 Task: Create a blank project BarTech with privacy Public and default view as List and in the team Taskers . Create three sections in the project as To-Do, Doing and Done
Action: Mouse moved to (77, 280)
Screenshot: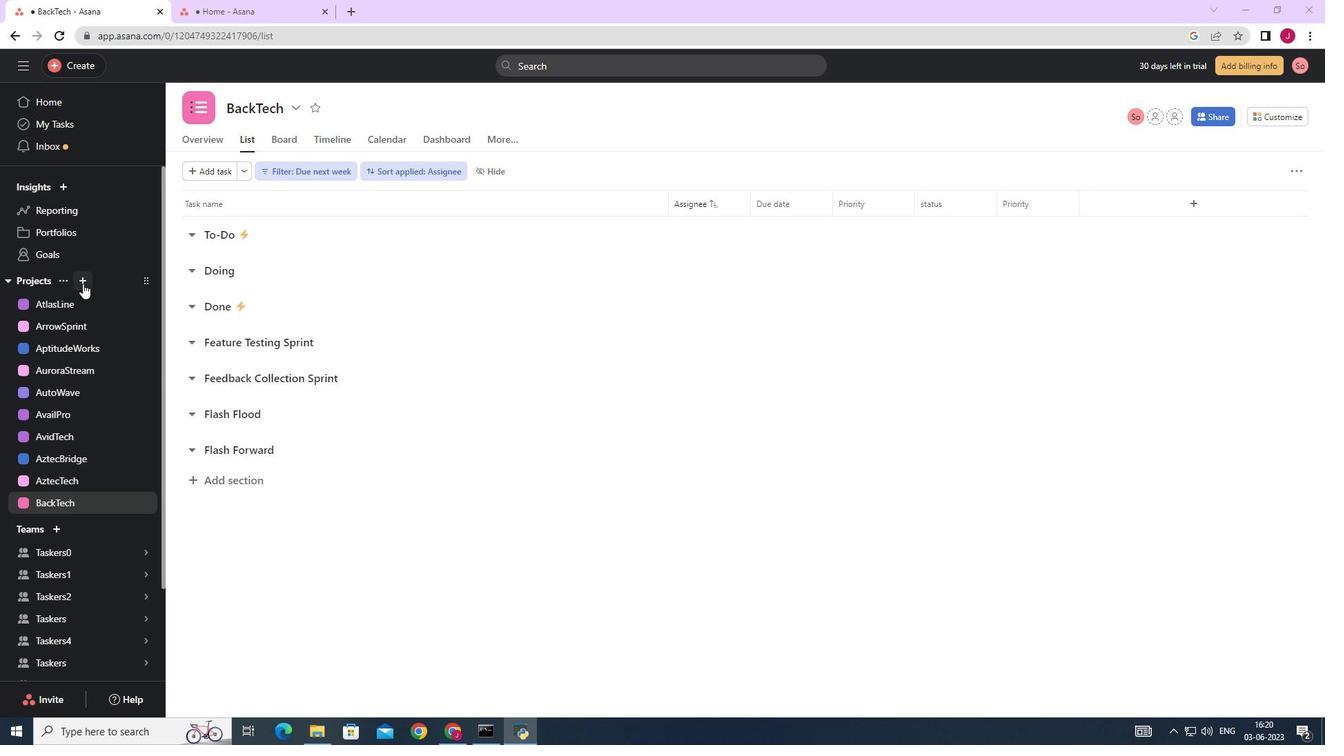 
Action: Mouse pressed left at (77, 280)
Screenshot: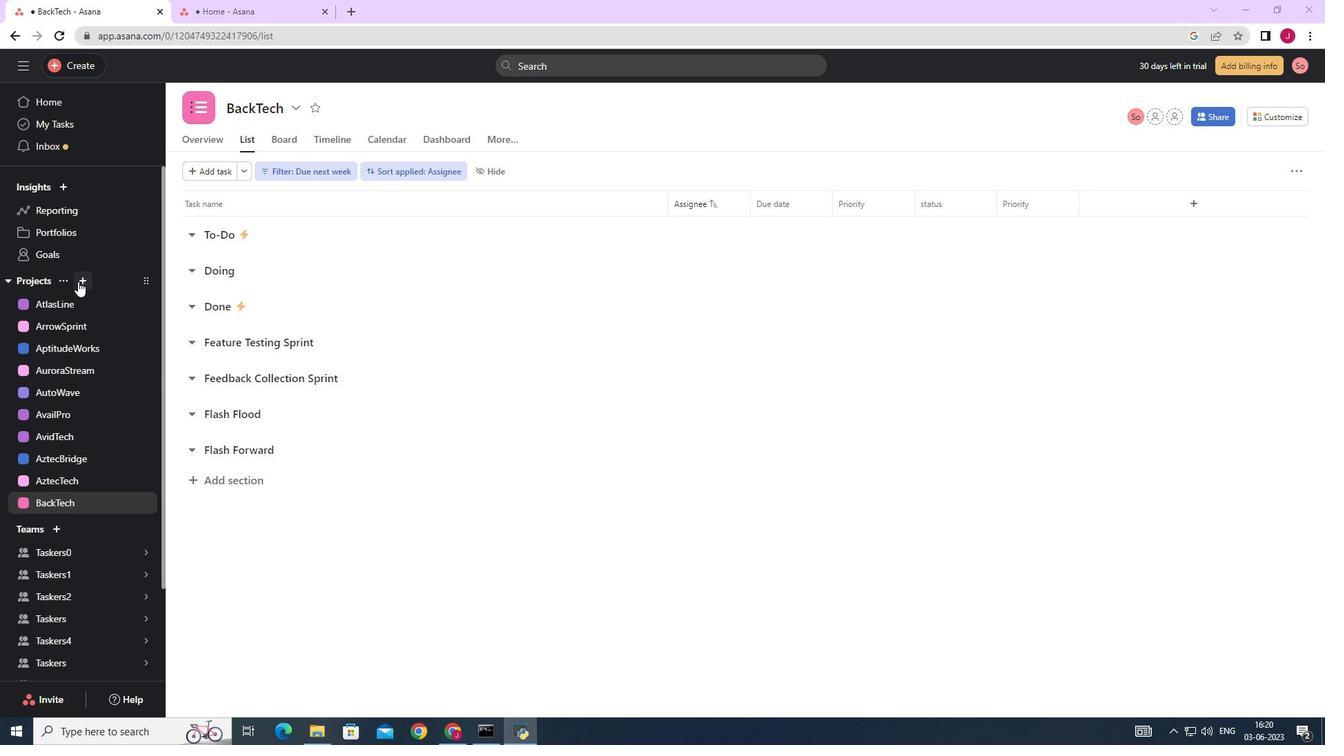 
Action: Mouse moved to (138, 310)
Screenshot: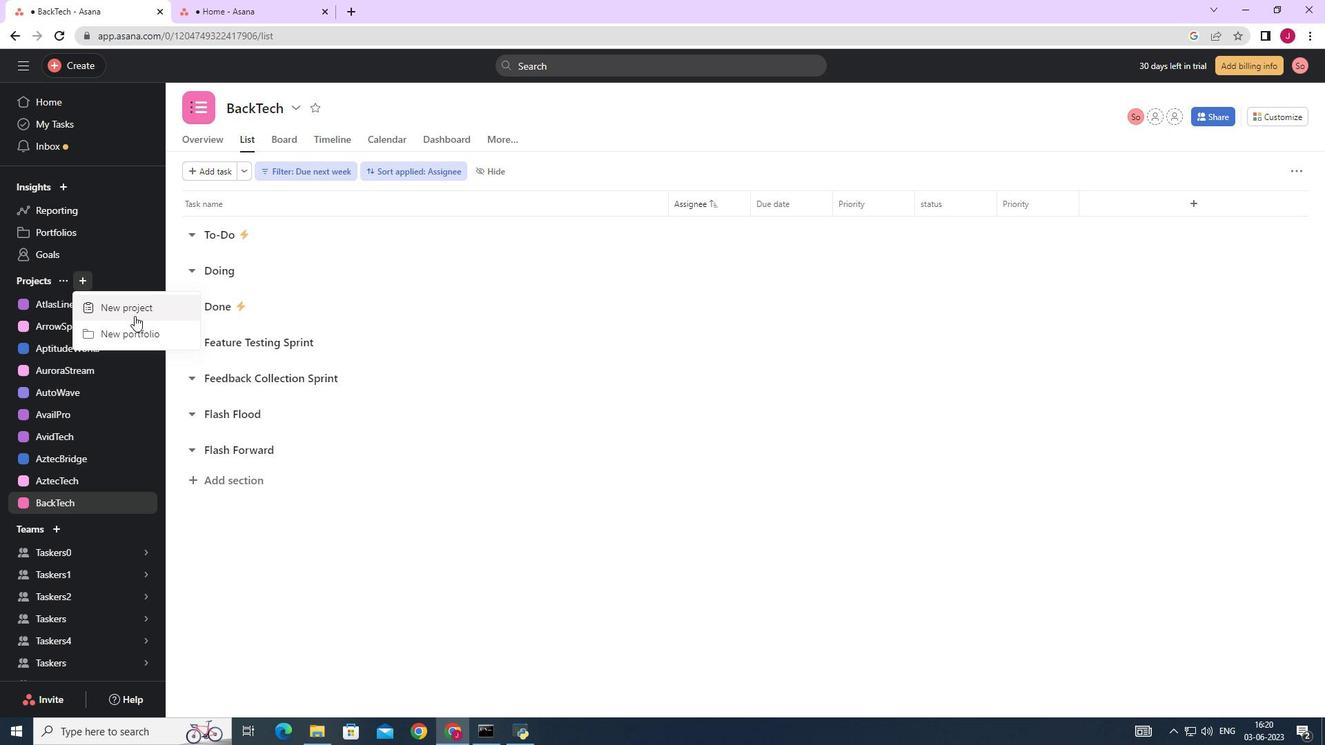 
Action: Mouse pressed left at (138, 310)
Screenshot: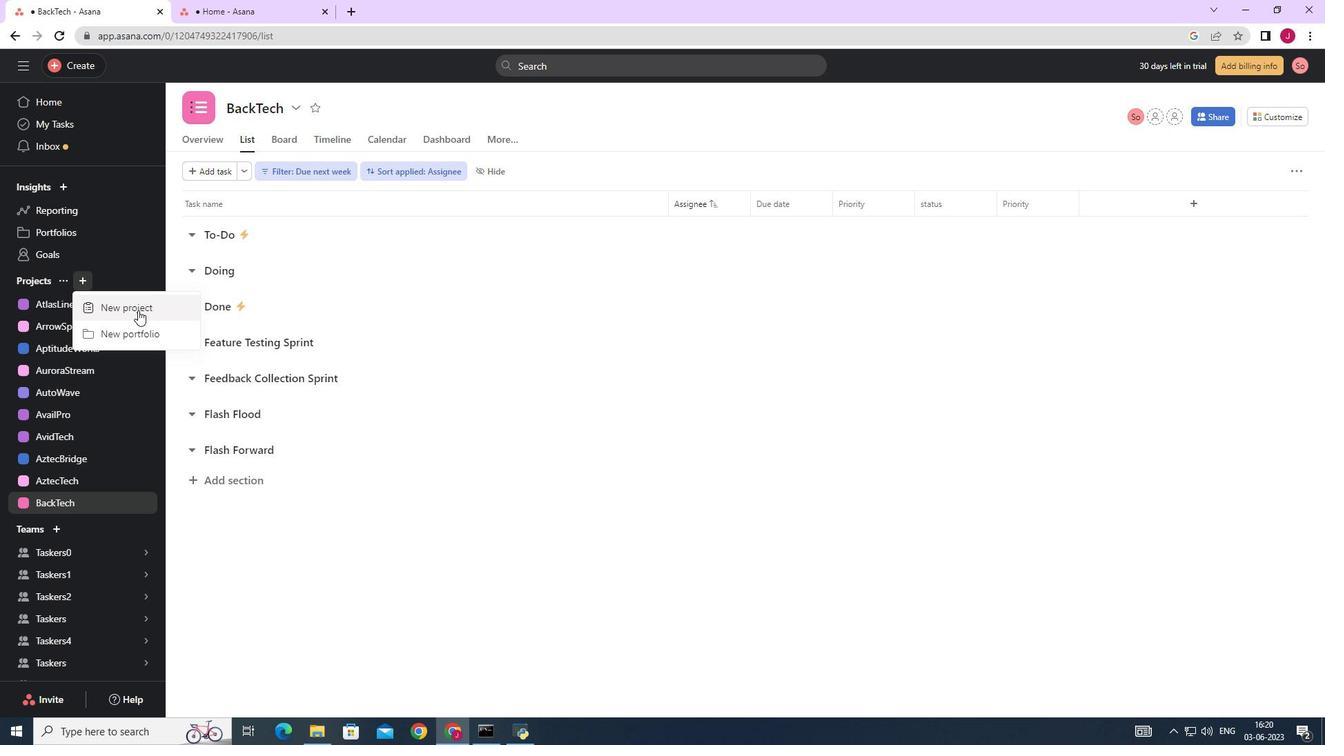 
Action: Mouse moved to (585, 284)
Screenshot: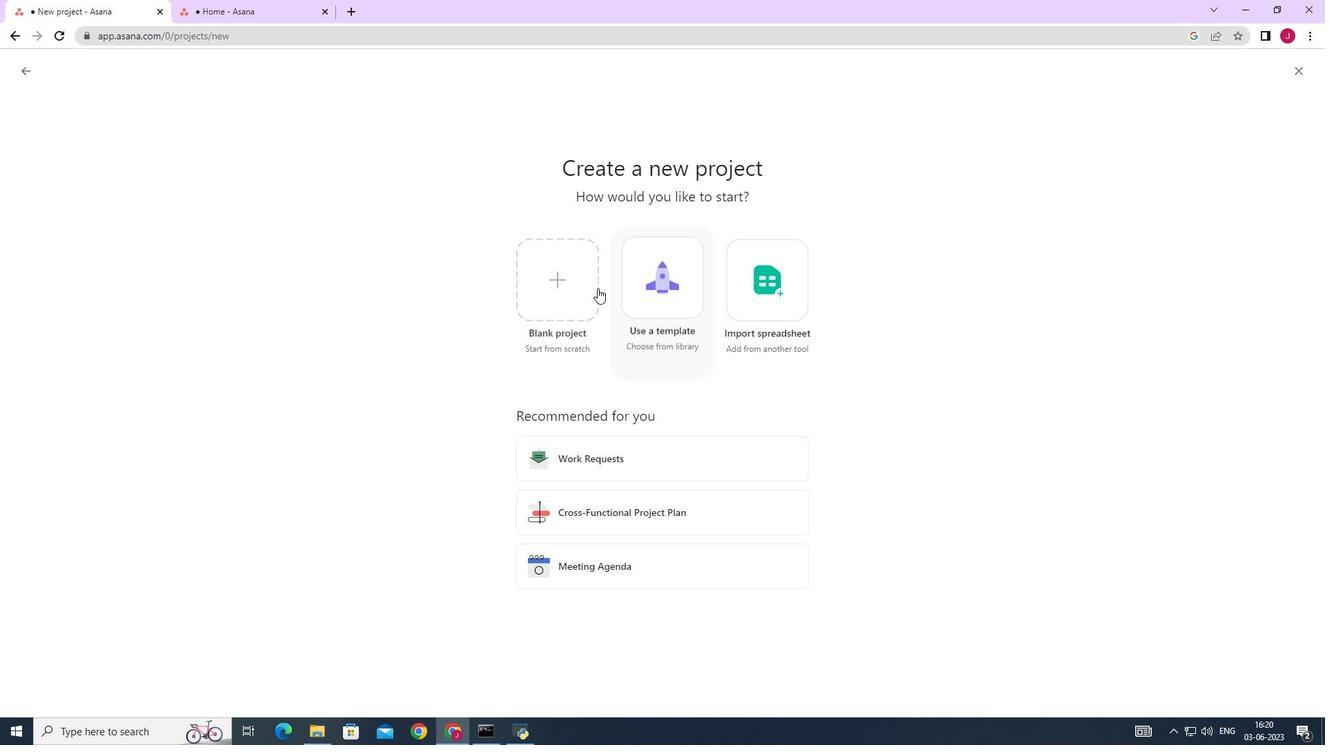 
Action: Mouse pressed left at (585, 284)
Screenshot: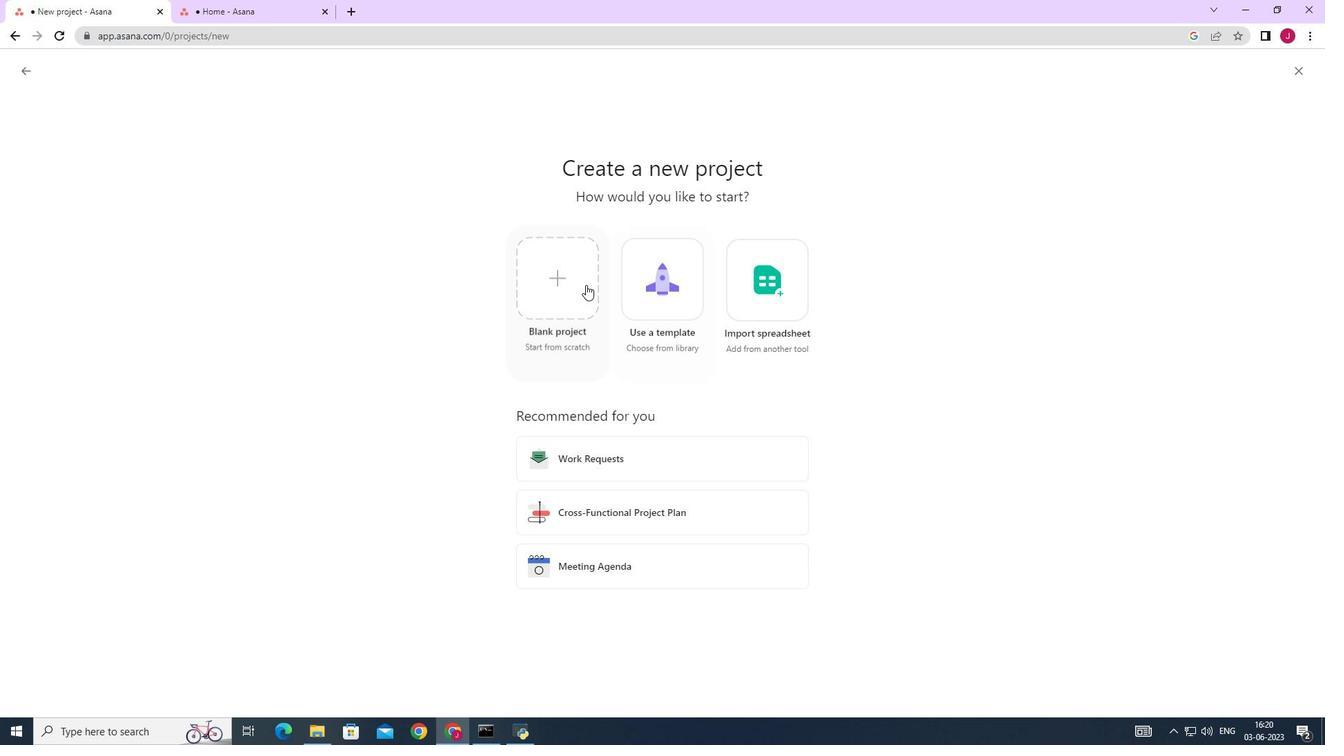 
Action: Mouse moved to (396, 202)
Screenshot: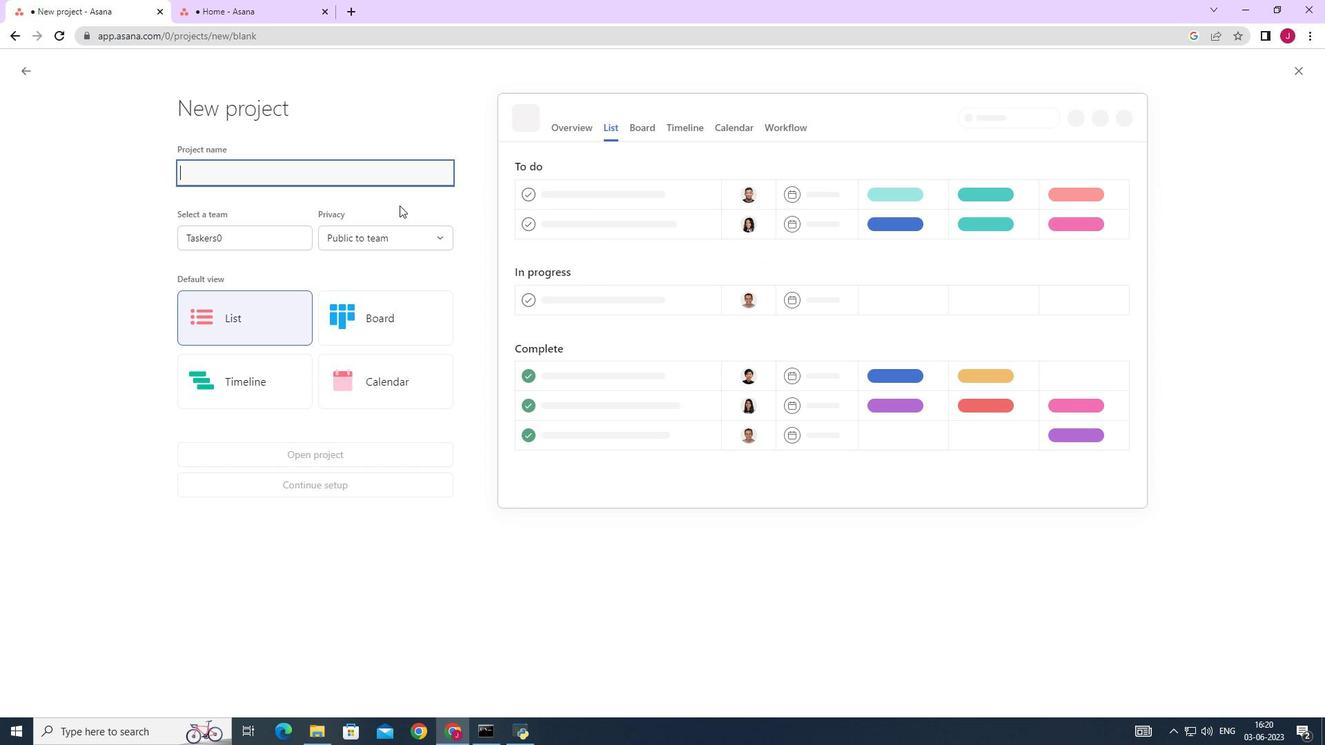 
Action: Key pressed <Key.caps_lock>B<Key.caps_lock>ar<Key.caps_lock>T<Key.caps_lock>ech
Screenshot: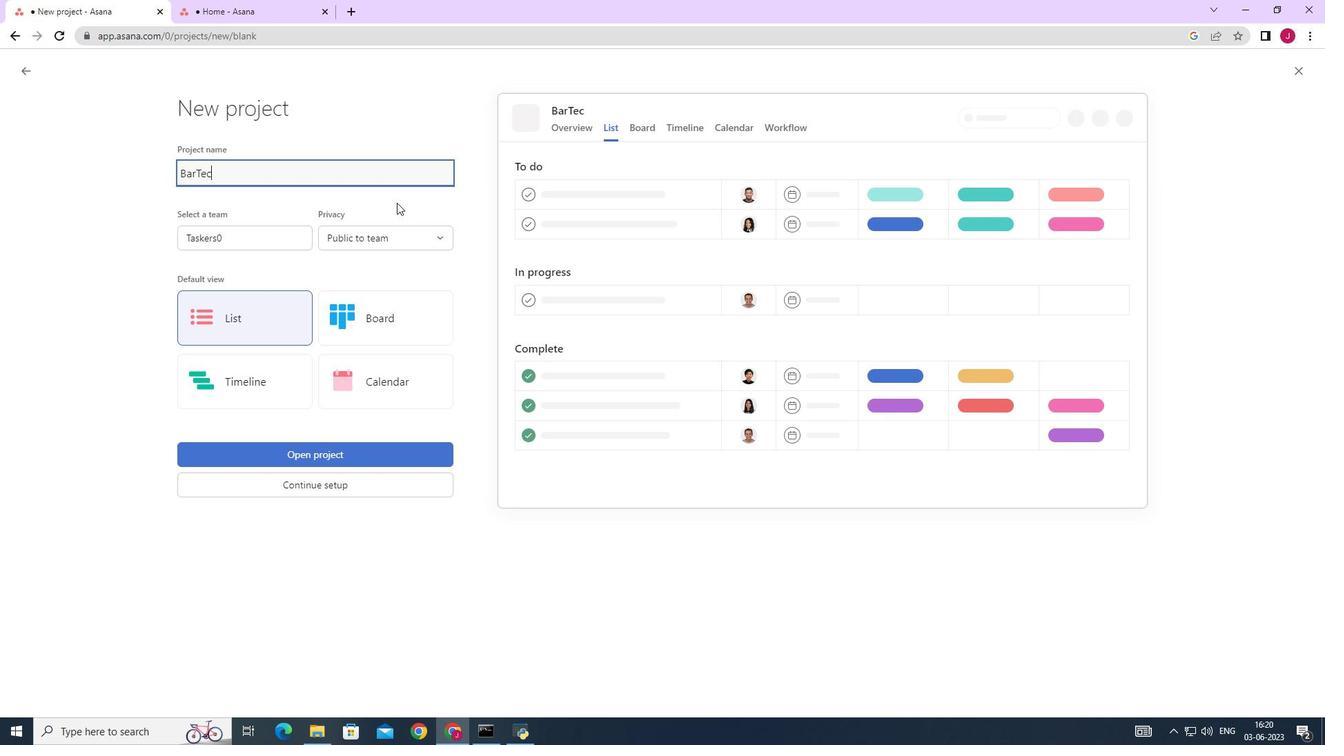 
Action: Mouse moved to (256, 227)
Screenshot: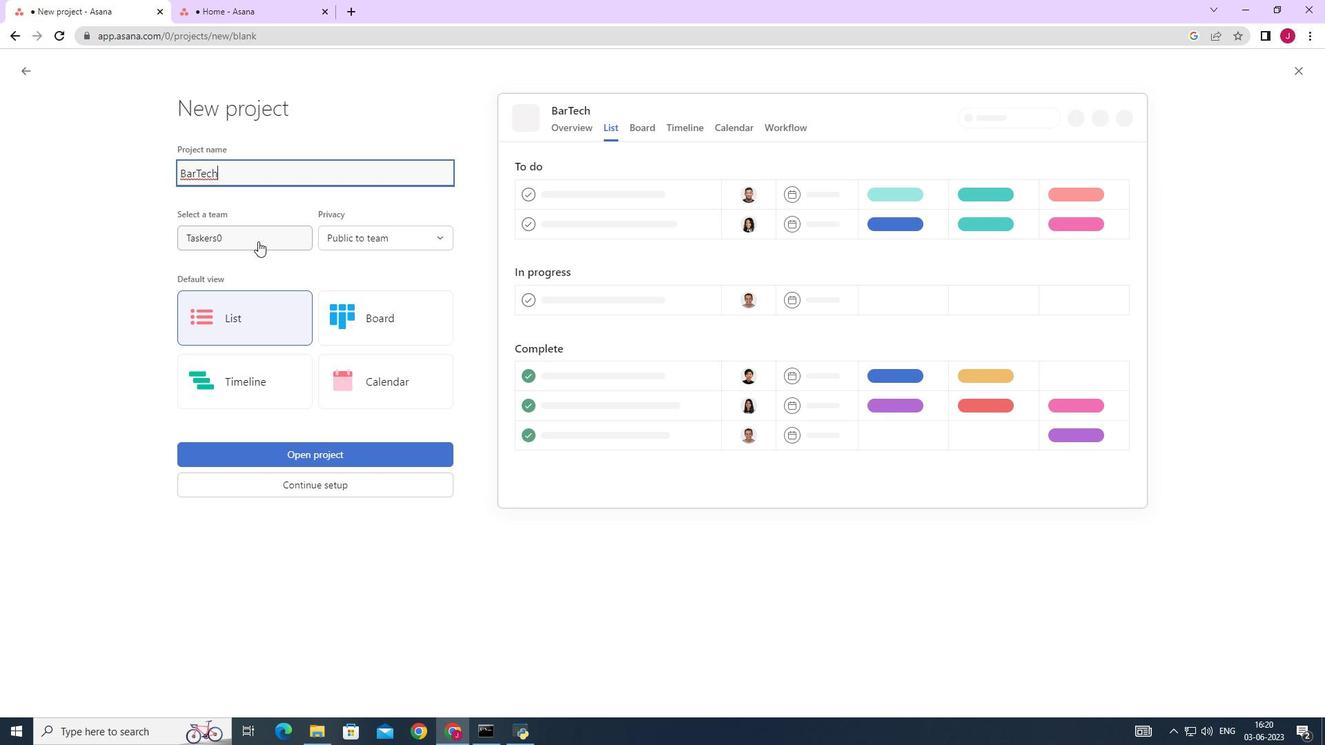 
Action: Mouse pressed left at (256, 227)
Screenshot: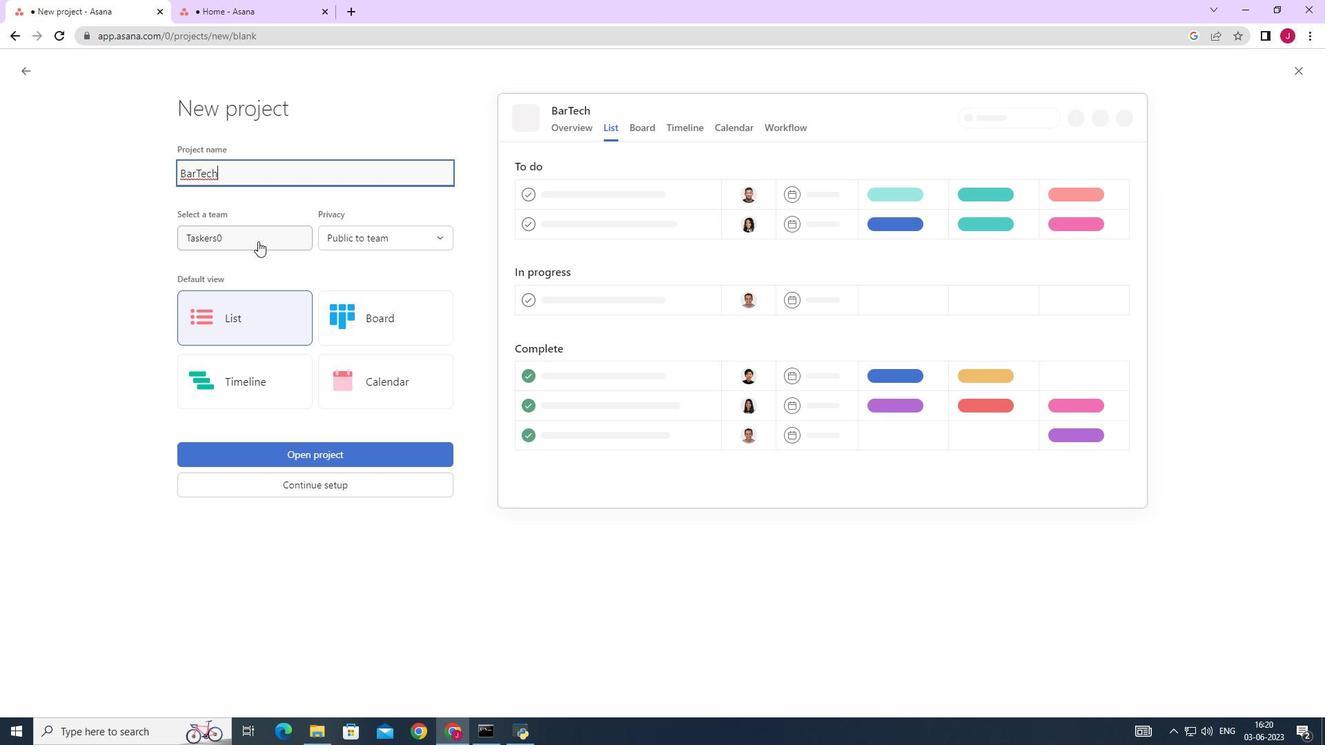
Action: Mouse moved to (270, 262)
Screenshot: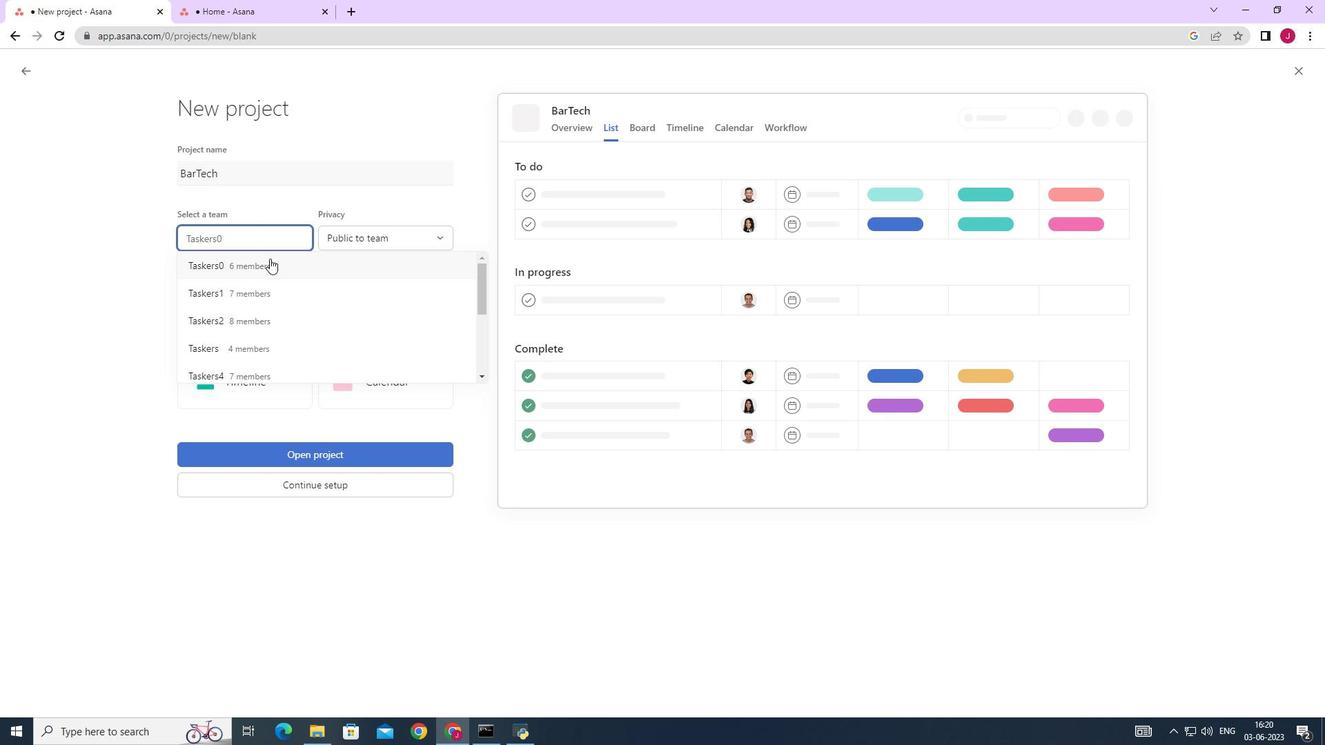 
Action: Mouse pressed left at (270, 262)
Screenshot: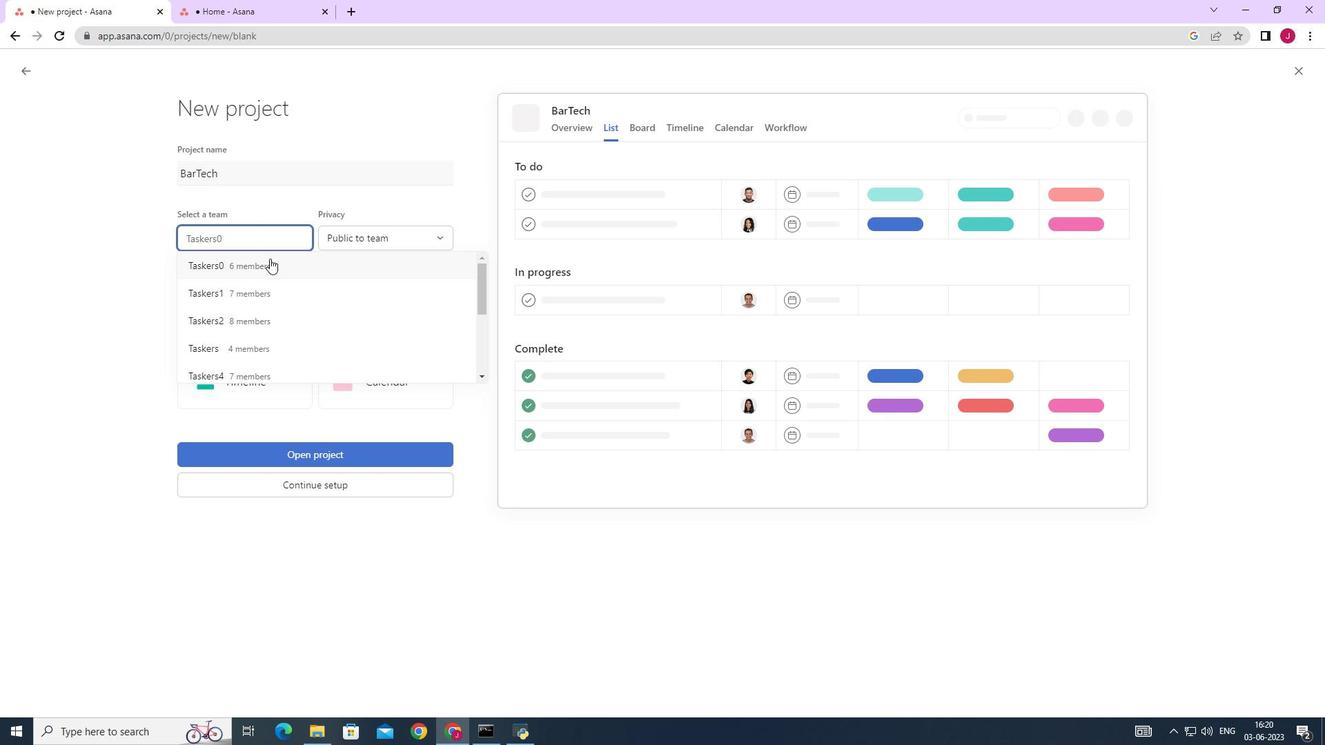 
Action: Mouse moved to (355, 236)
Screenshot: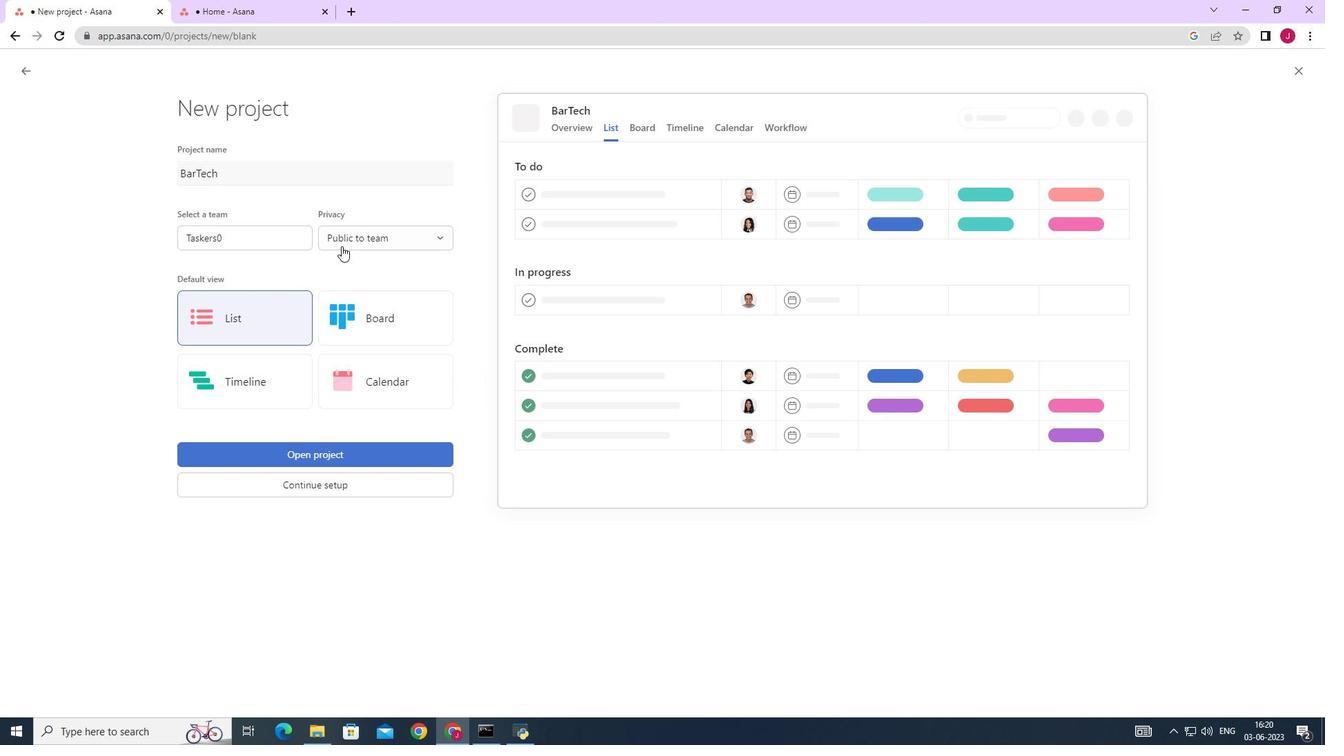 
Action: Mouse pressed left at (355, 236)
Screenshot: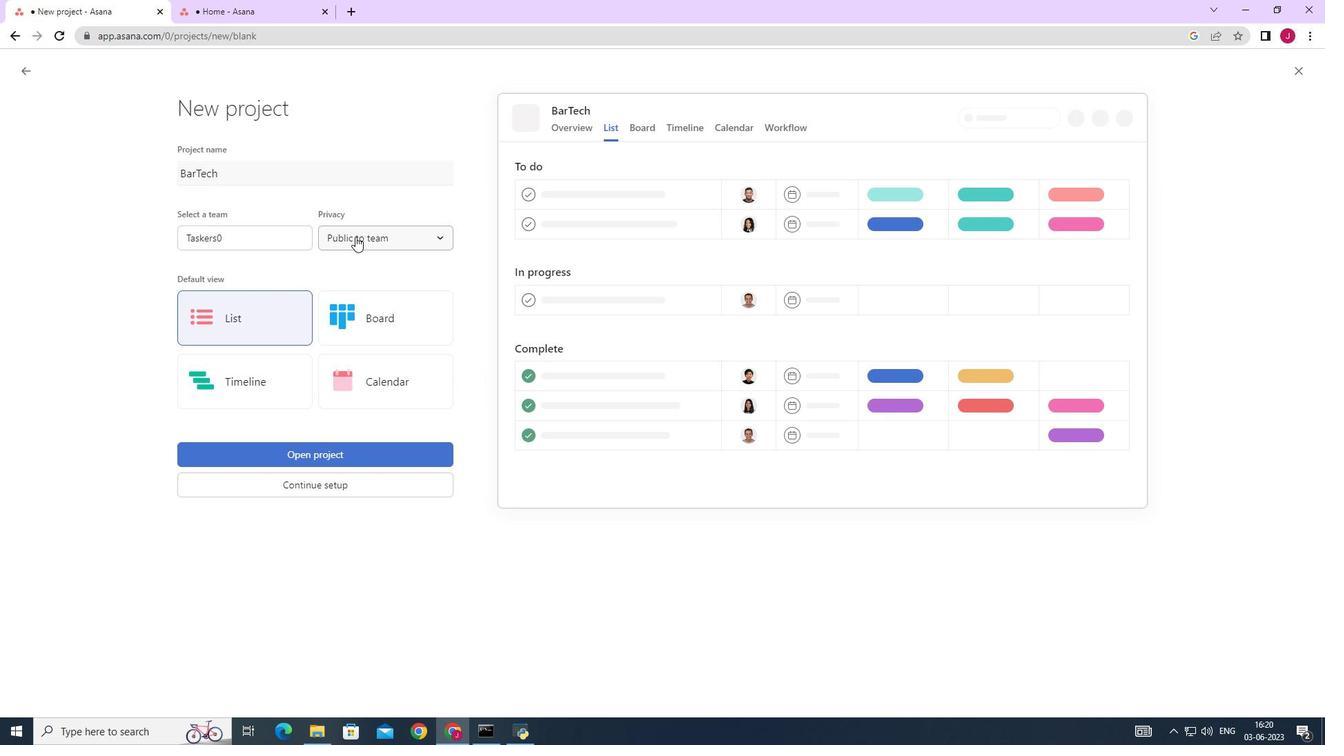 
Action: Mouse moved to (384, 264)
Screenshot: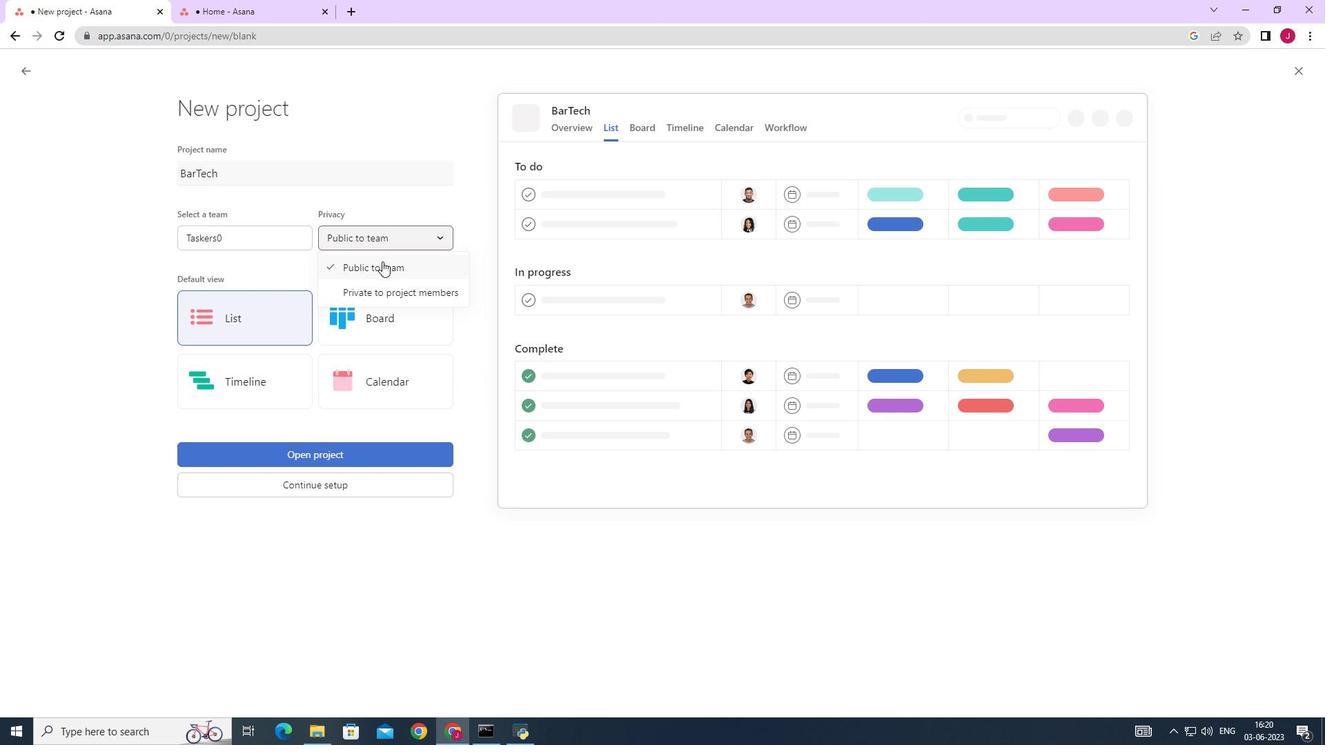 
Action: Mouse pressed left at (384, 264)
Screenshot: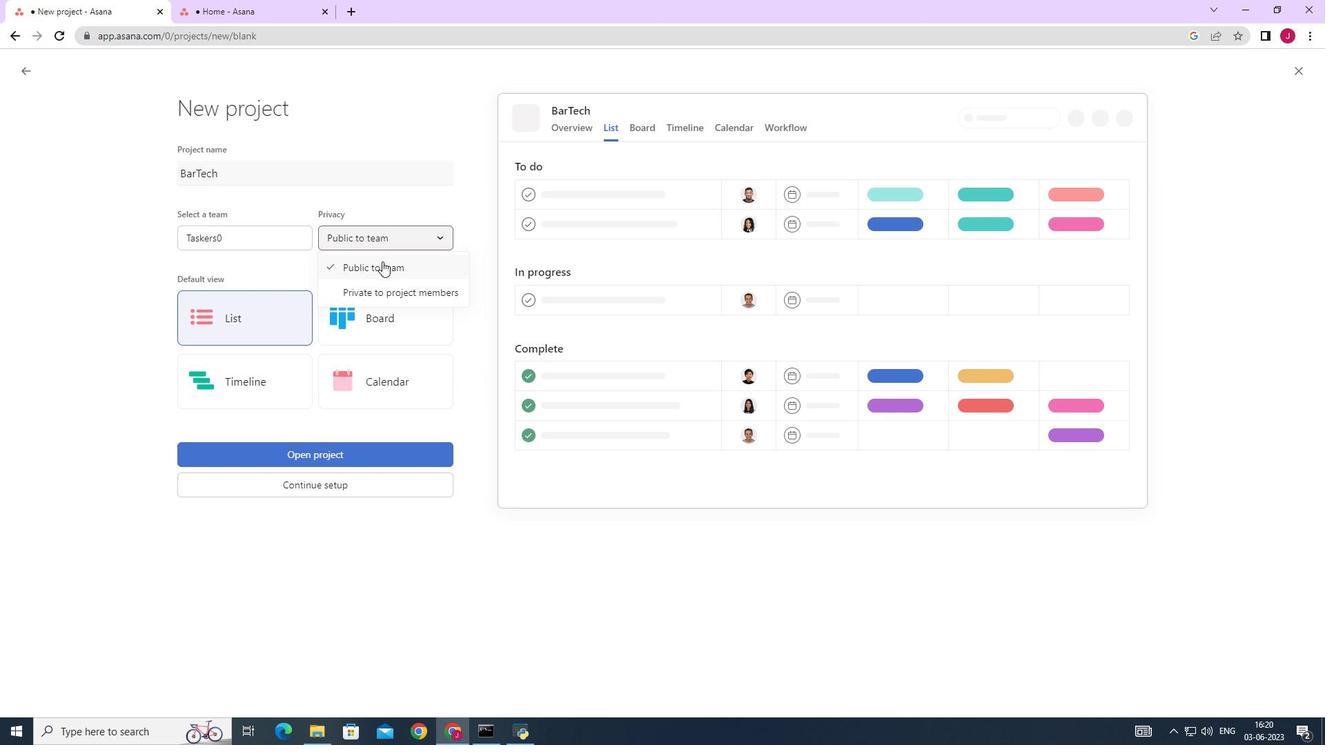 
Action: Mouse moved to (278, 296)
Screenshot: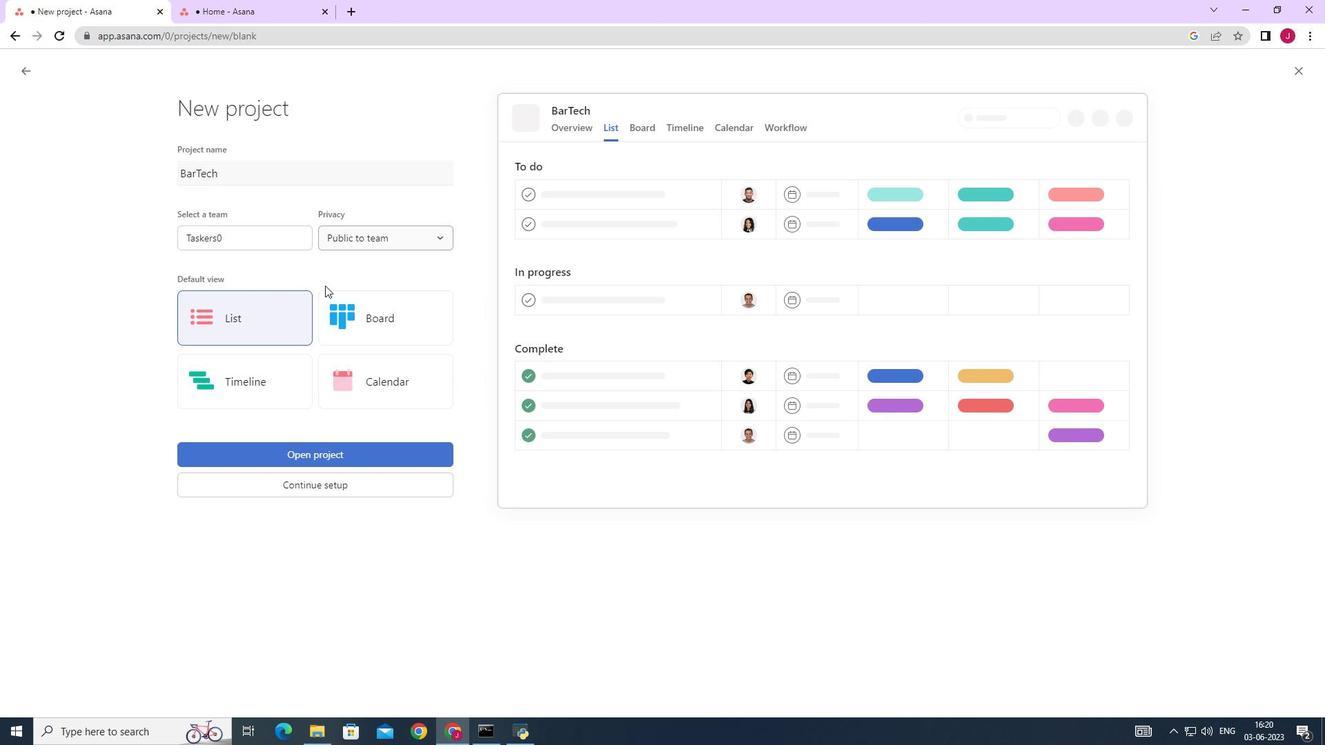 
Action: Mouse pressed left at (278, 296)
Screenshot: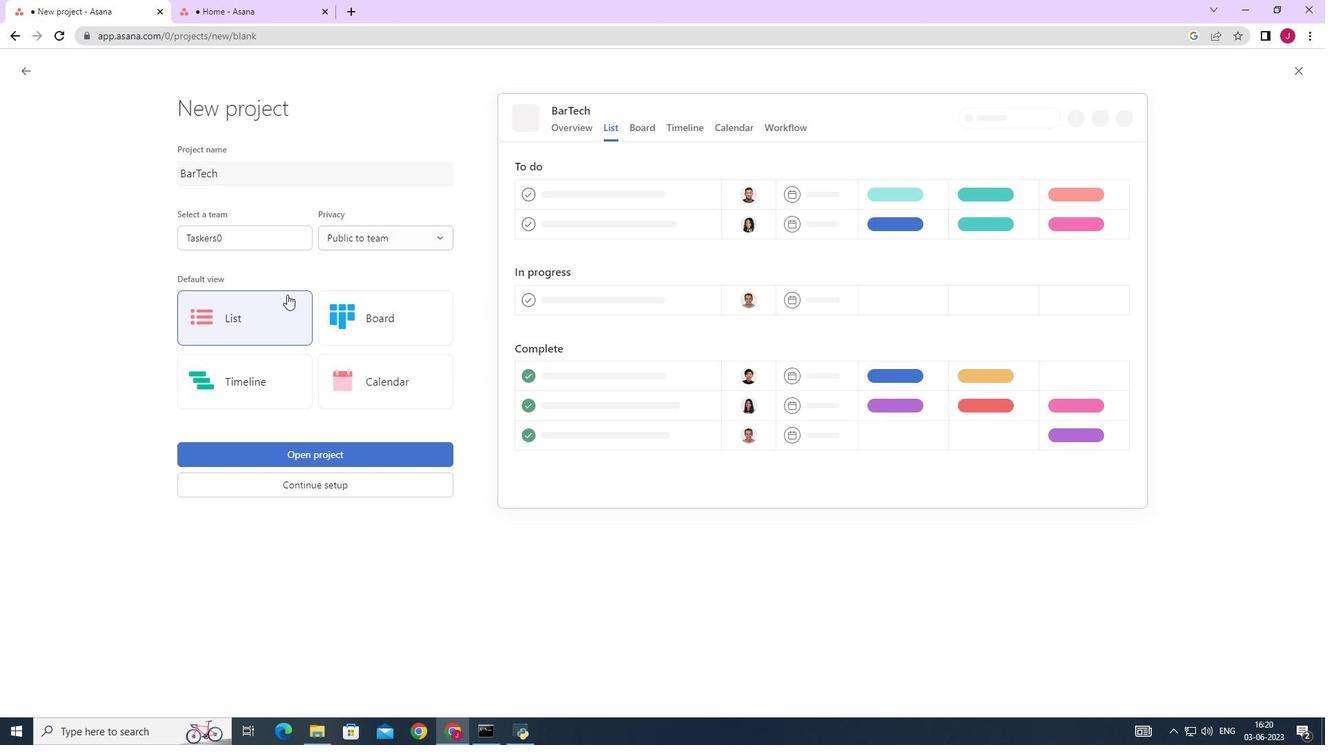 
Action: Mouse moved to (309, 457)
Screenshot: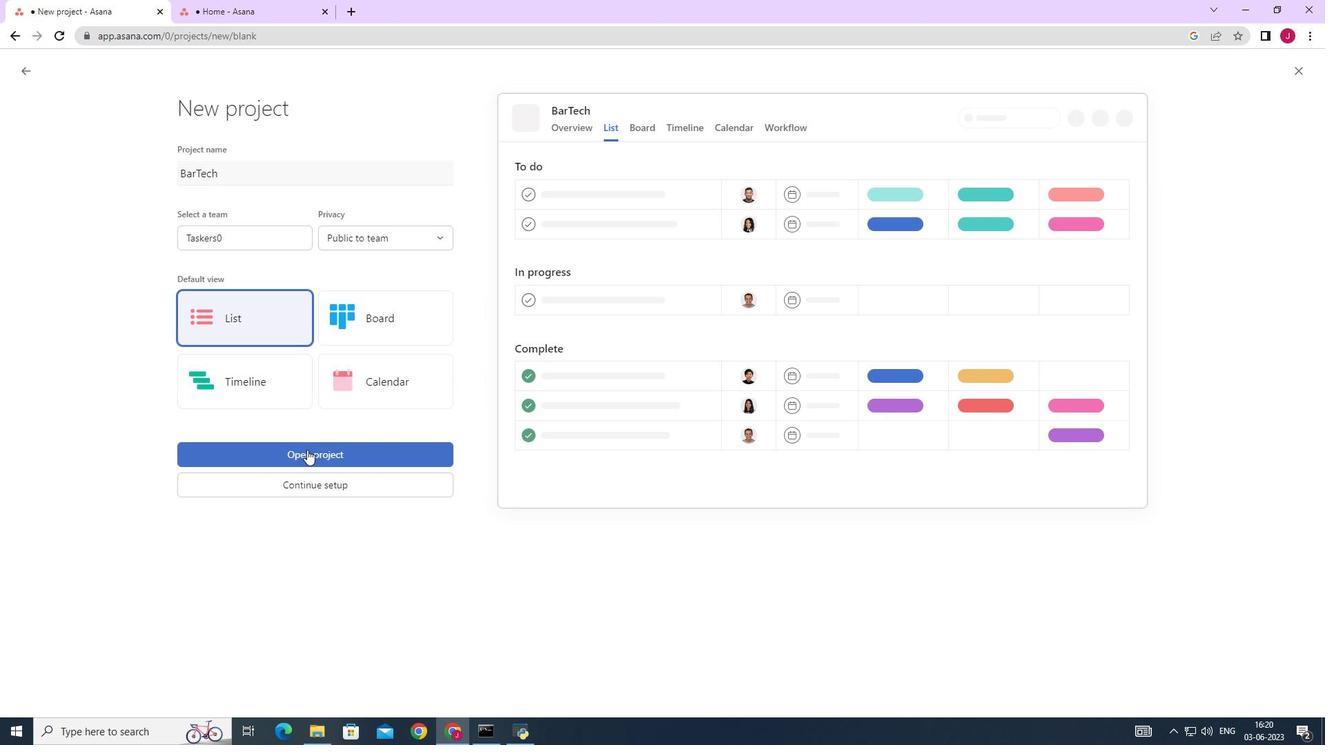 
Action: Mouse pressed left at (309, 457)
Screenshot: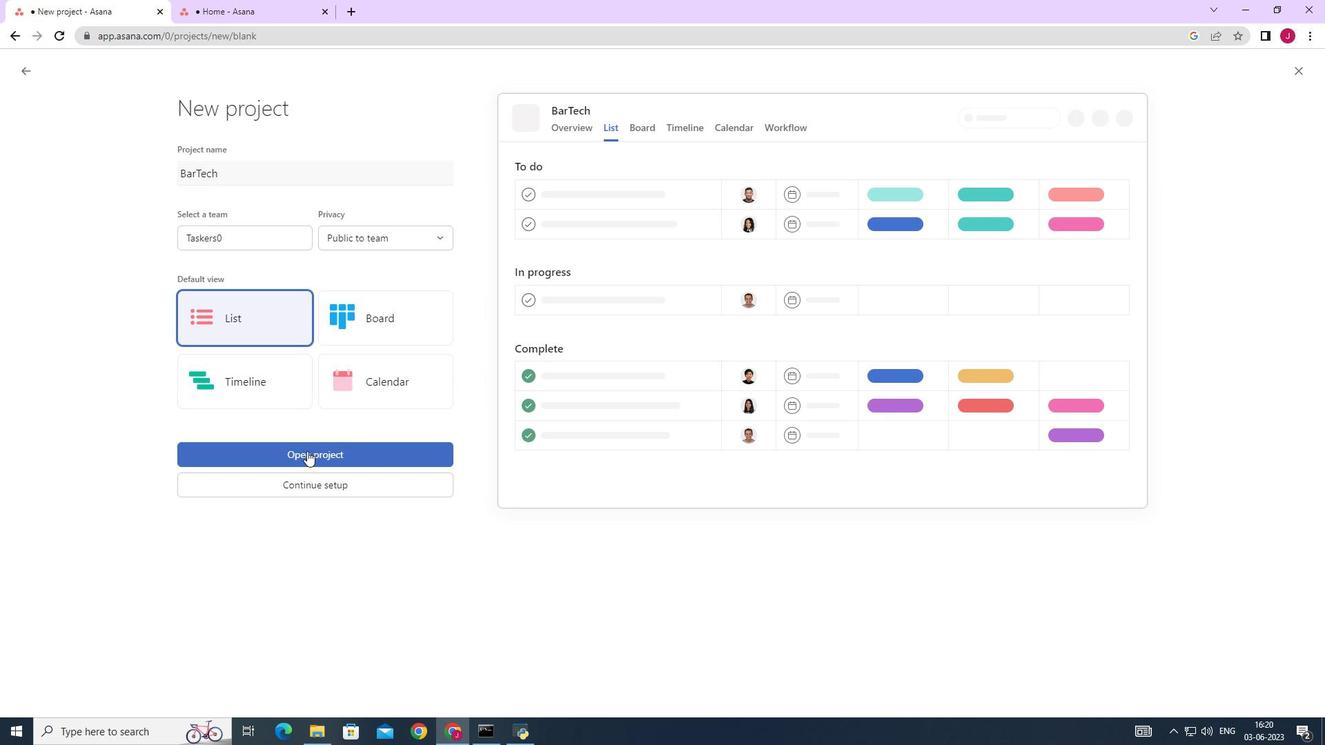 
Action: Mouse moved to (236, 298)
Screenshot: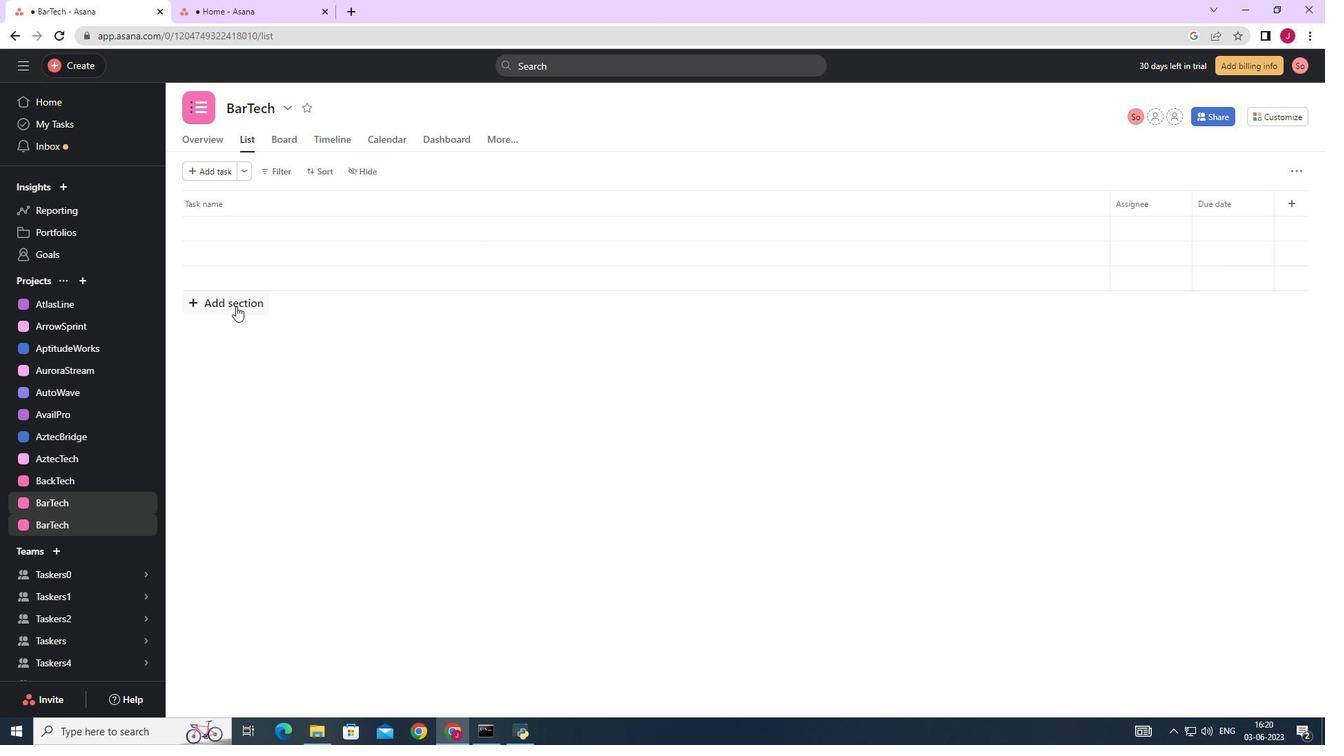 
Action: Mouse pressed left at (236, 298)
Screenshot: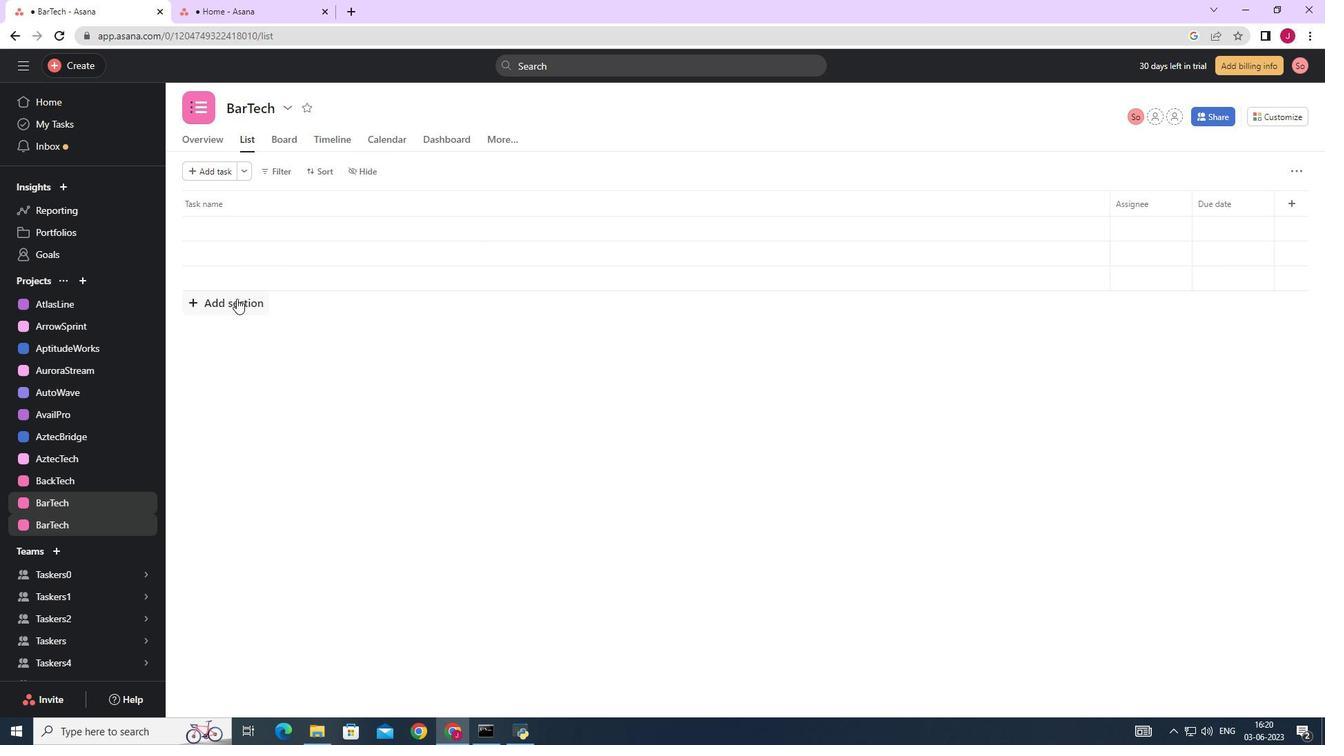 
Action: Mouse moved to (250, 245)
Screenshot: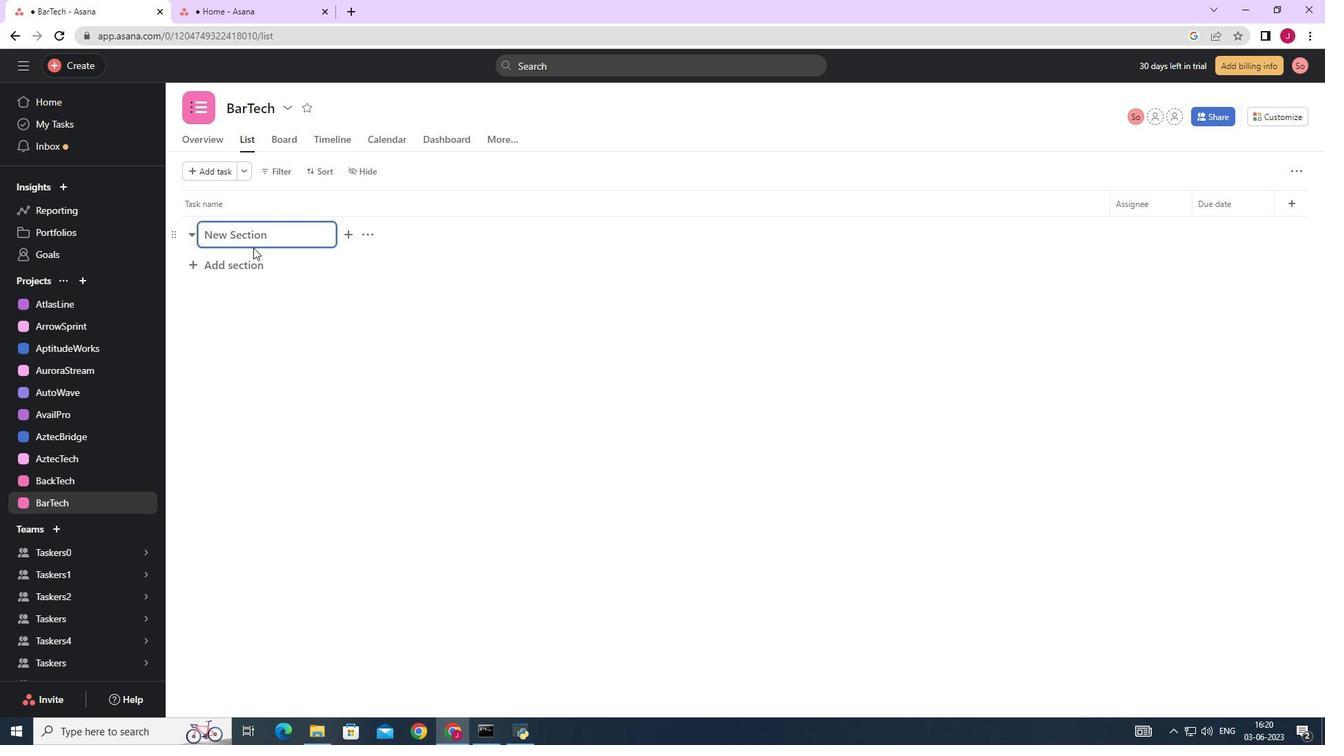
Action: Key pressed <Key.caps_lock>T<Key.caps_lock>o-<Key.caps_lock>D<Key.caps_lock>o
Screenshot: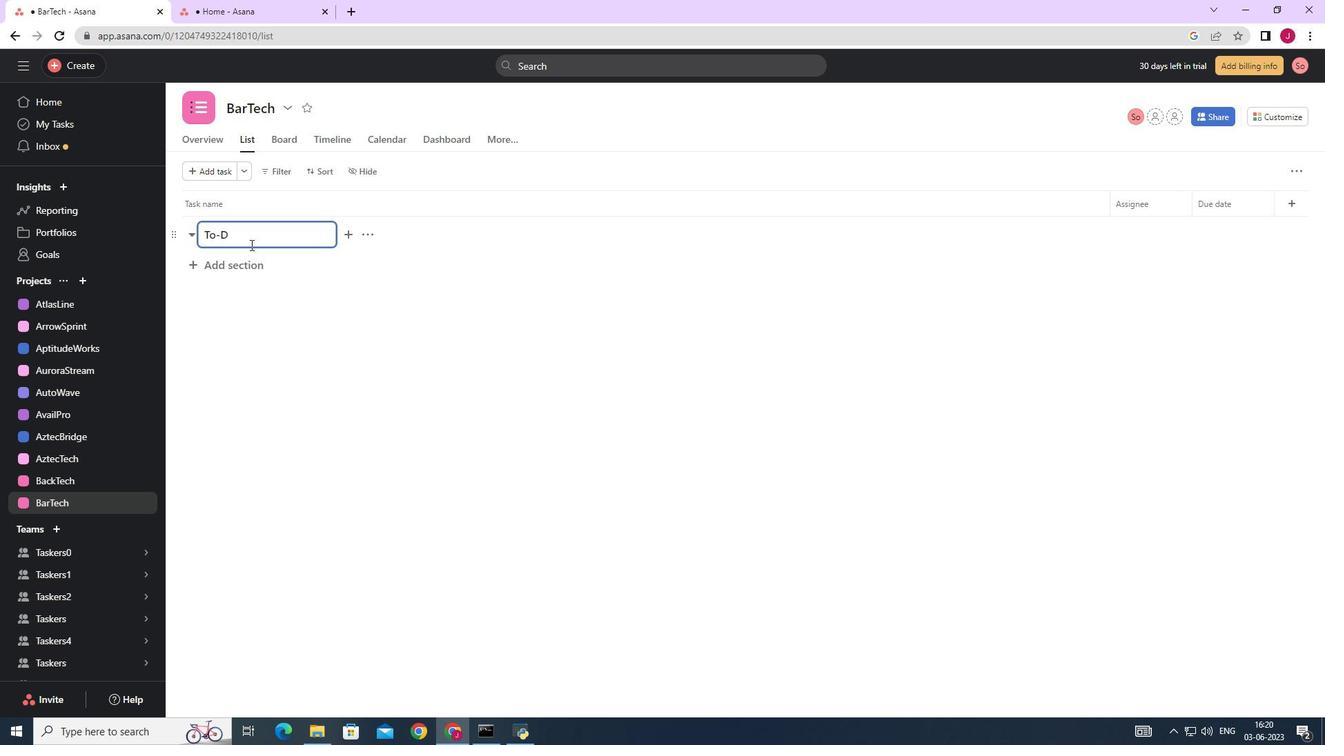 
Action: Mouse moved to (240, 267)
Screenshot: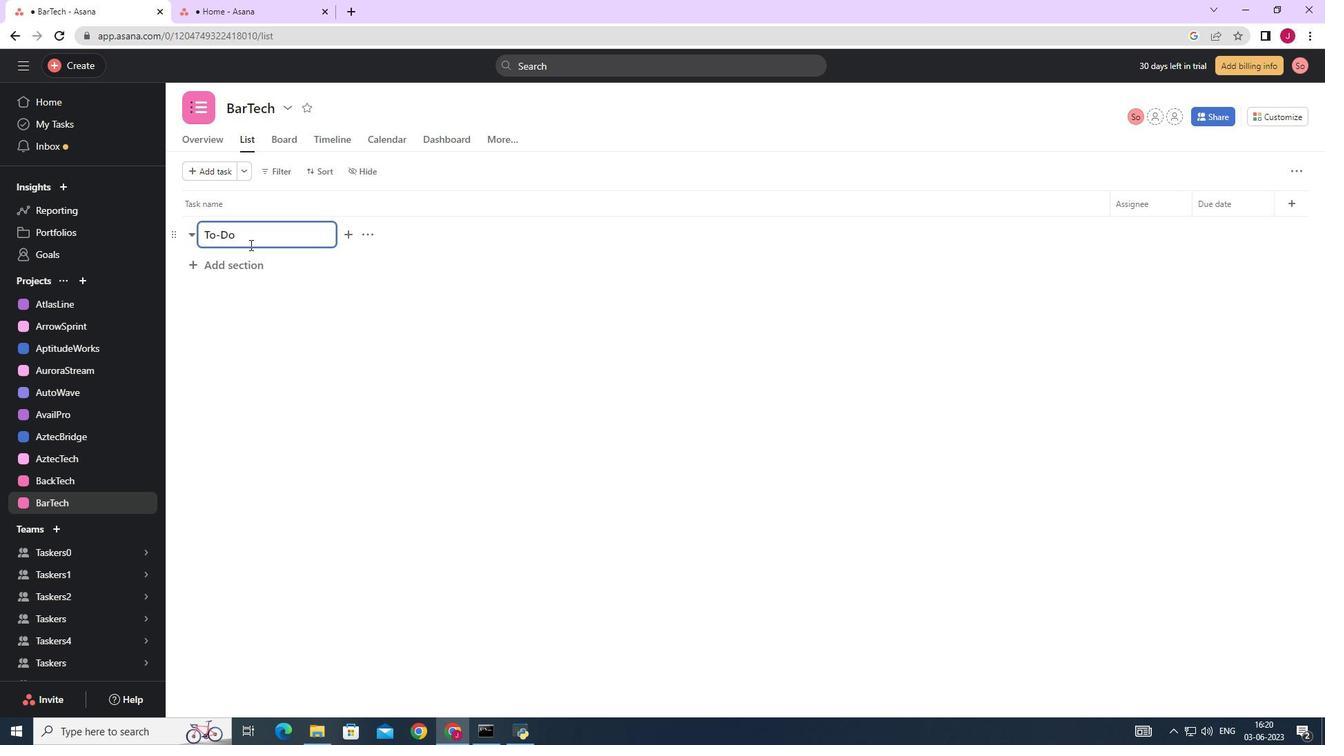 
Action: Mouse pressed left at (240, 267)
Screenshot: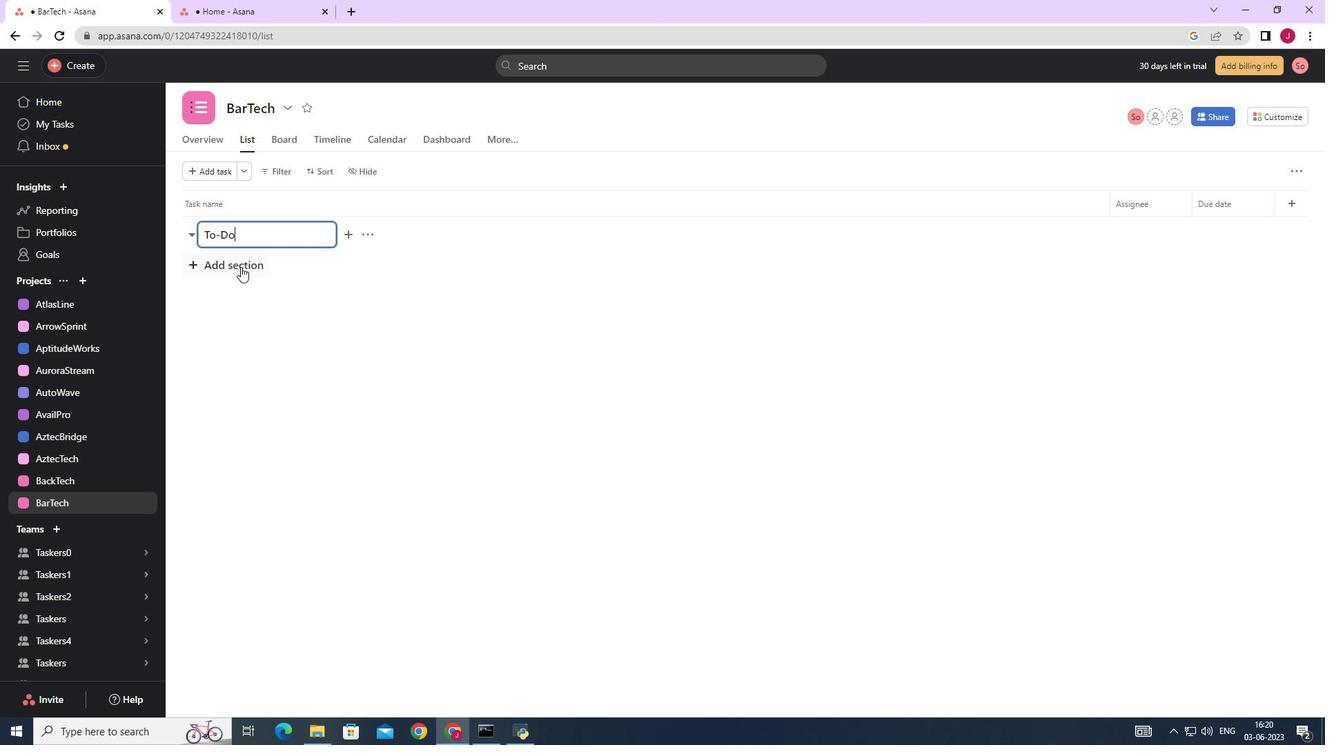 
Action: Key pressed <Key.caps_lock>D<Key.caps_lock>oing
Screenshot: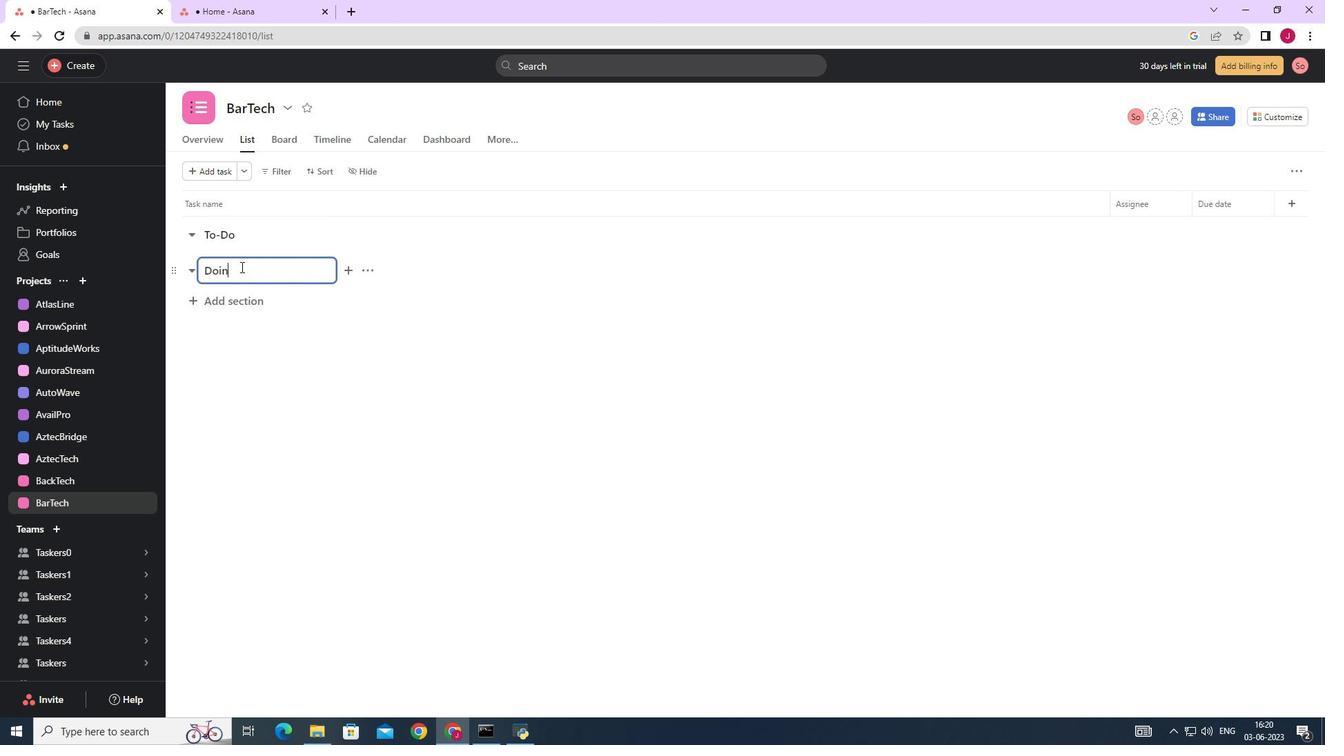 
Action: Mouse moved to (239, 297)
Screenshot: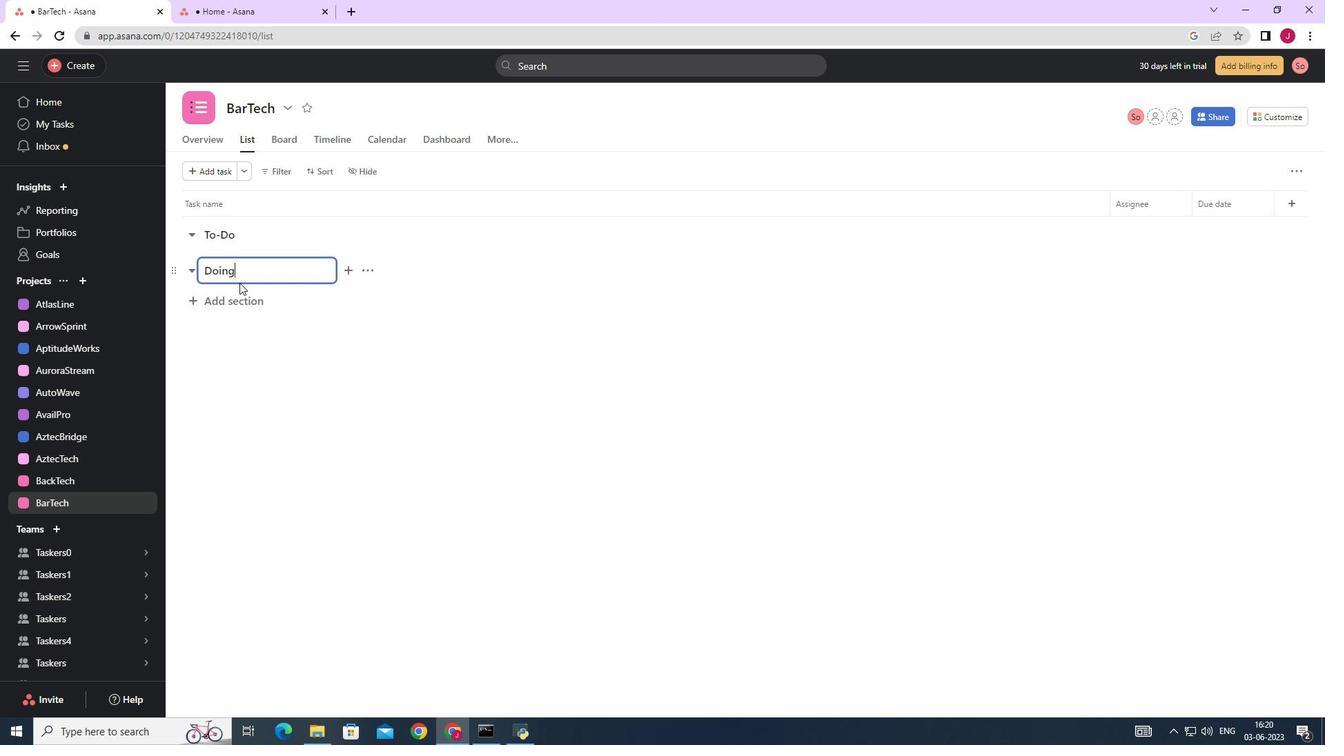 
Action: Mouse pressed left at (239, 297)
Screenshot: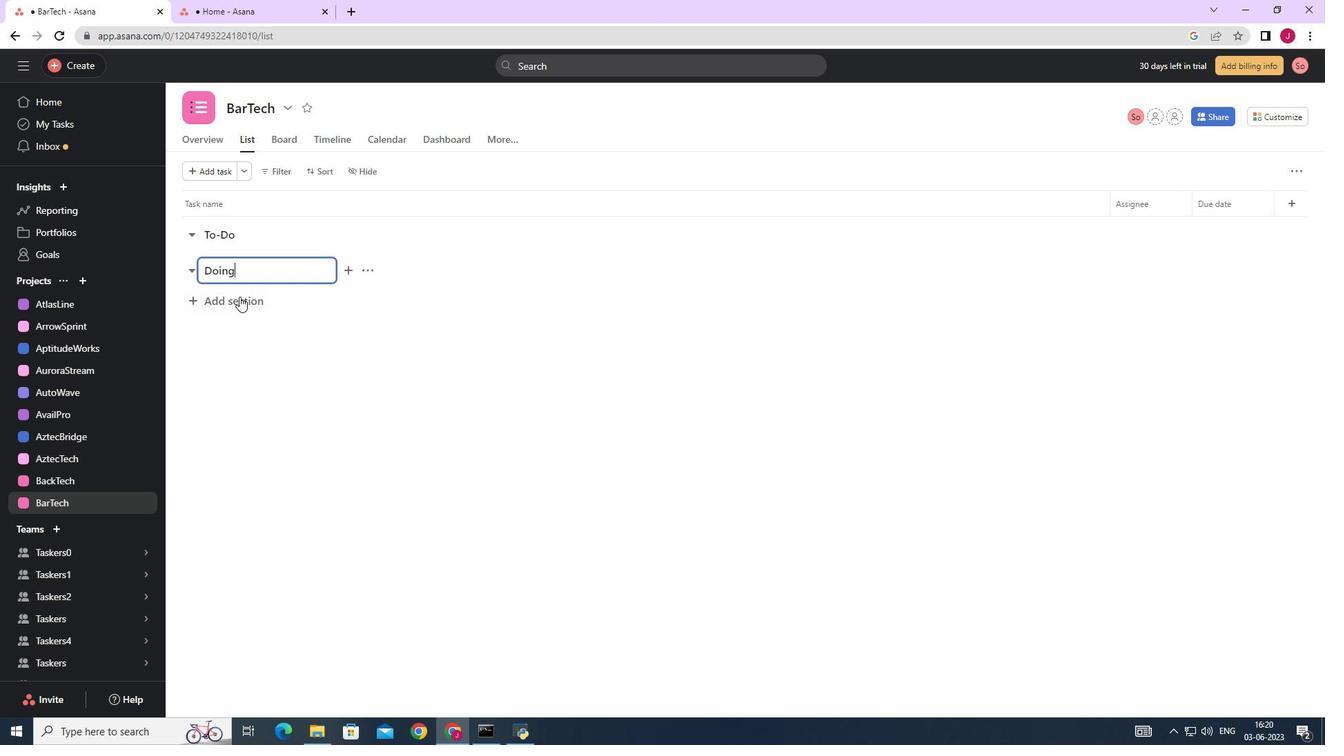 
Action: Key pressed <Key.caps_lock>D<Key.caps_lock>one
Screenshot: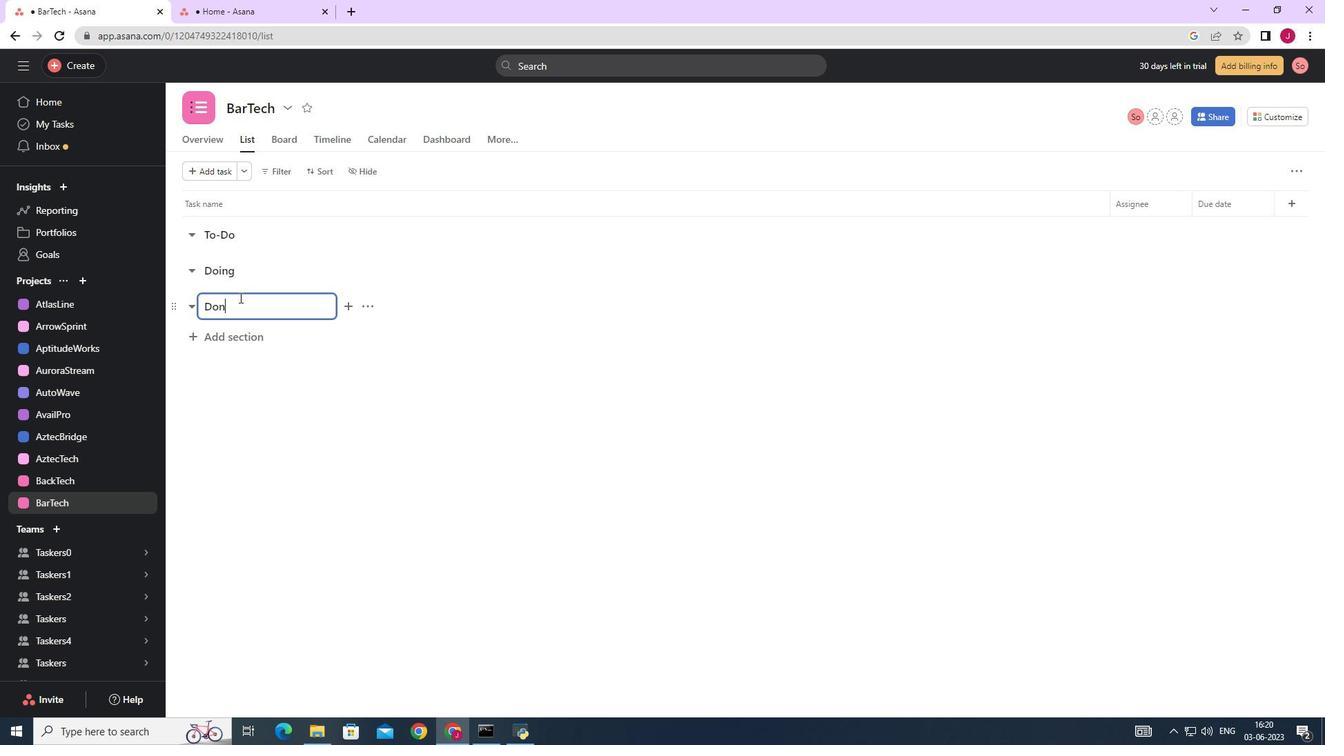 
Action: Mouse moved to (254, 335)
Screenshot: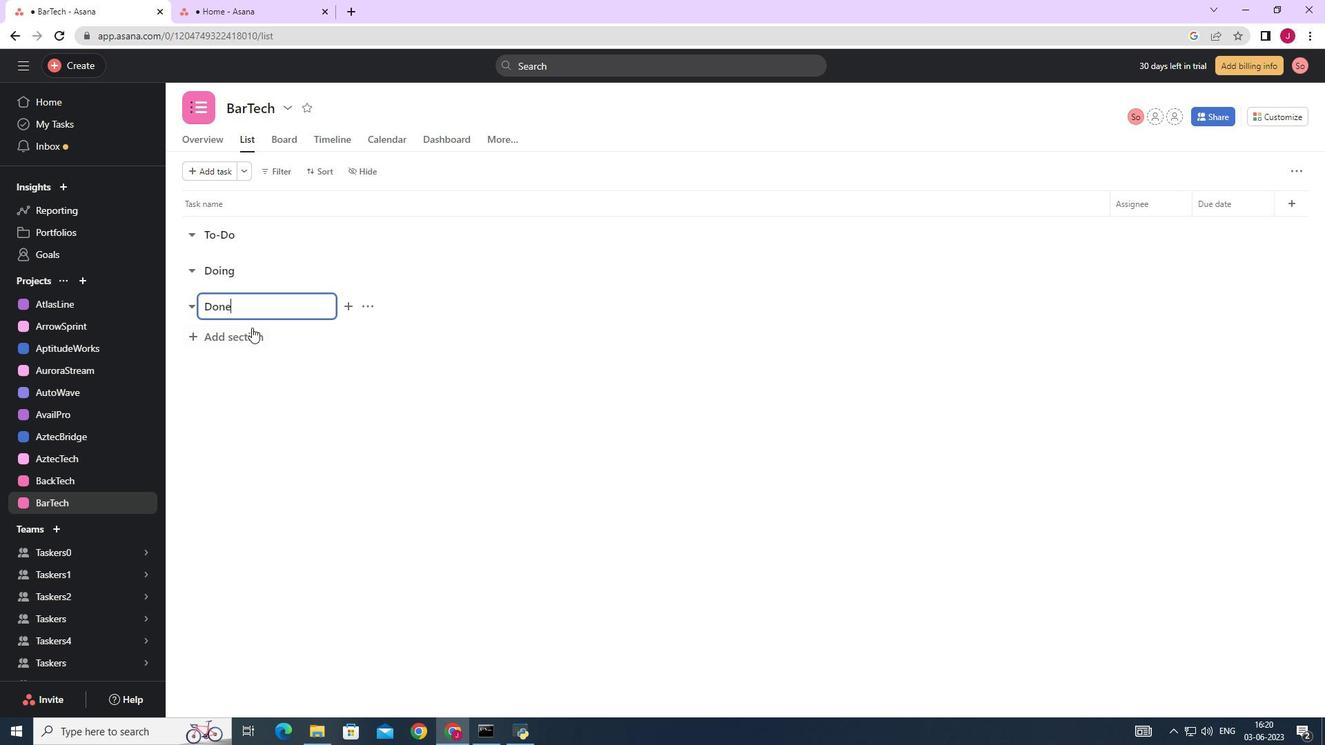 
Action: Mouse pressed left at (254, 335)
Screenshot: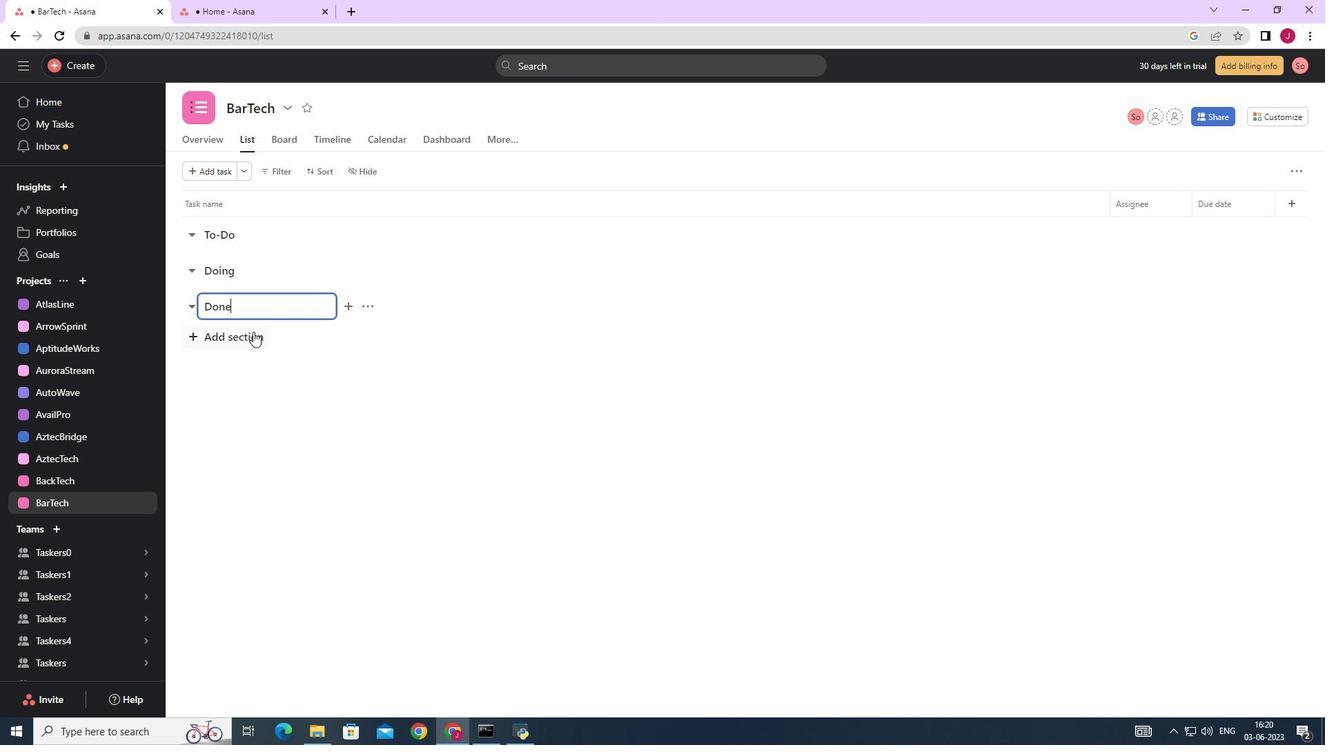 
